 Task: Assign mailaustralia7@gmail.com as Assignee of Child Issue ChildIssue0000000844 of Issue Issue0000000422 in Backlog  in Scrum Project Project0000000085 in Jira. Assign mailaustralia7@gmail.com as Assignee of Child Issue ChildIssue0000000845 of Issue Issue0000000423 in Backlog  in Scrum Project Project0000000085 in Jira. Assign carxxstreet791@gmail.com as Assignee of Child Issue ChildIssue0000000846 of Issue Issue0000000423 in Backlog  in Scrum Project Project0000000085 in Jira. Assign carxxstreet791@gmail.com as Assignee of Child Issue ChildIssue0000000847 of Issue Issue0000000424 in Backlog  in Scrum Project Project0000000085 in Jira. Assign carxxstreet791@gmail.com as Assignee of Child Issue ChildIssue0000000848 of Issue Issue0000000424 in Backlog  in Scrum Project Project0000000085 in Jira
Action: Mouse moved to (808, 377)
Screenshot: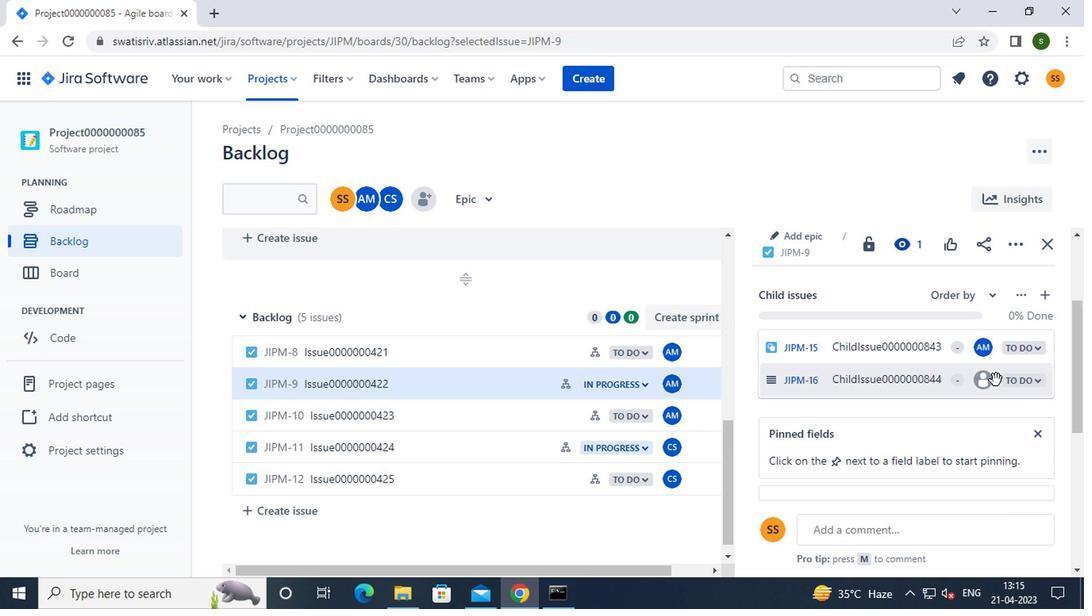 
Action: Mouse pressed left at (808, 377)
Screenshot: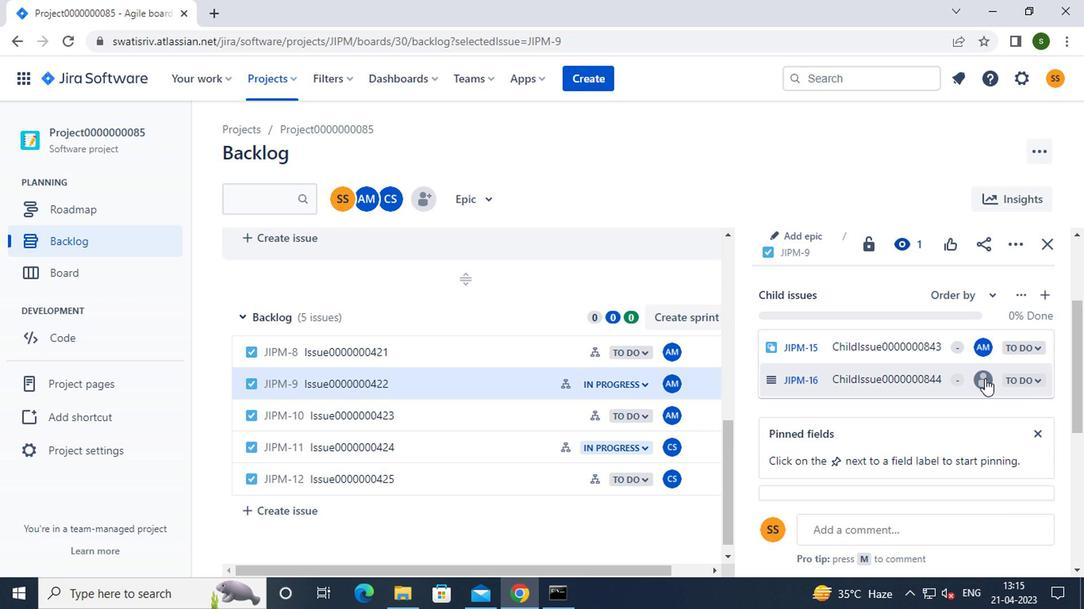 
Action: Mouse moved to (720, 404)
Screenshot: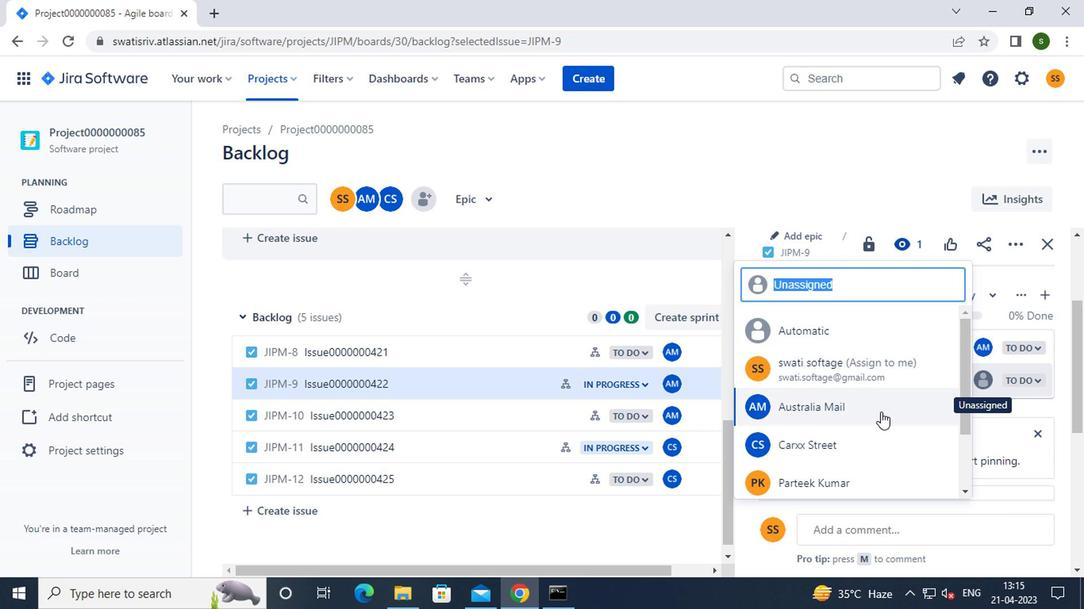 
Action: Mouse pressed left at (720, 404)
Screenshot: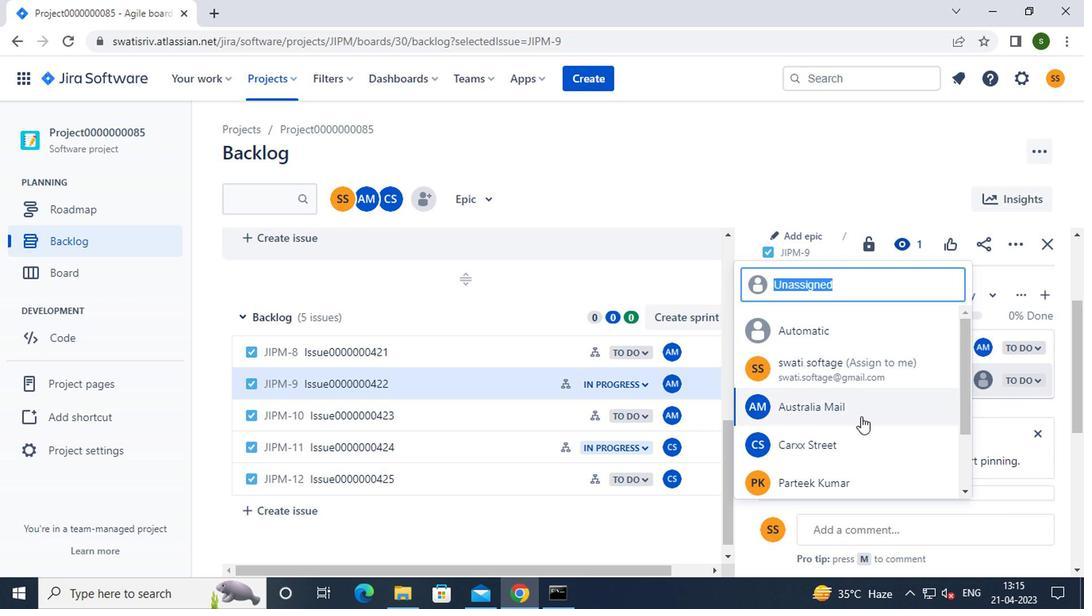 
Action: Mouse moved to (479, 409)
Screenshot: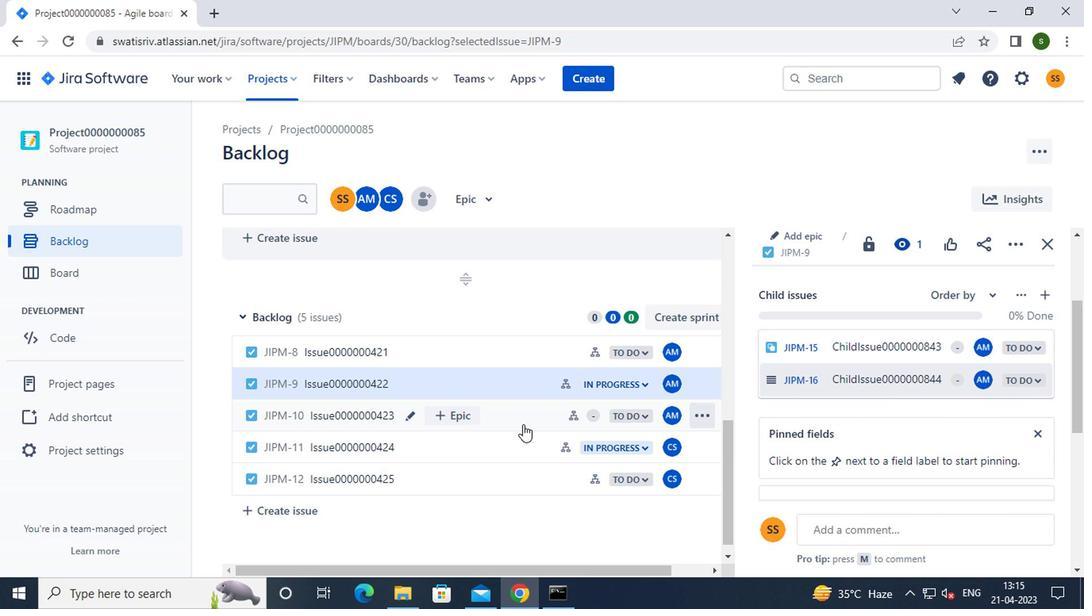 
Action: Mouse pressed left at (479, 409)
Screenshot: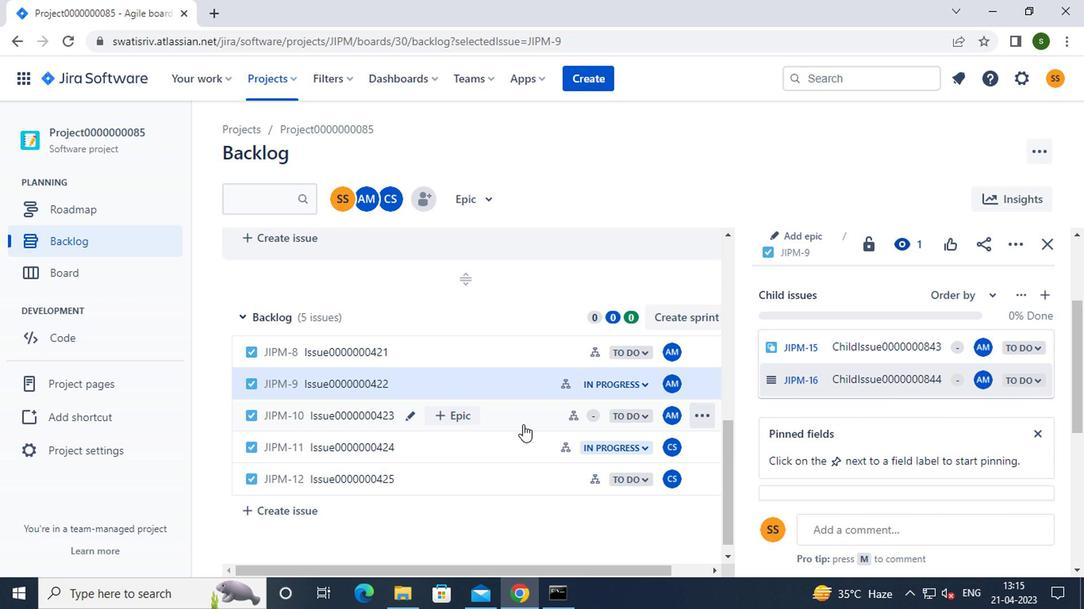 
Action: Mouse moved to (690, 395)
Screenshot: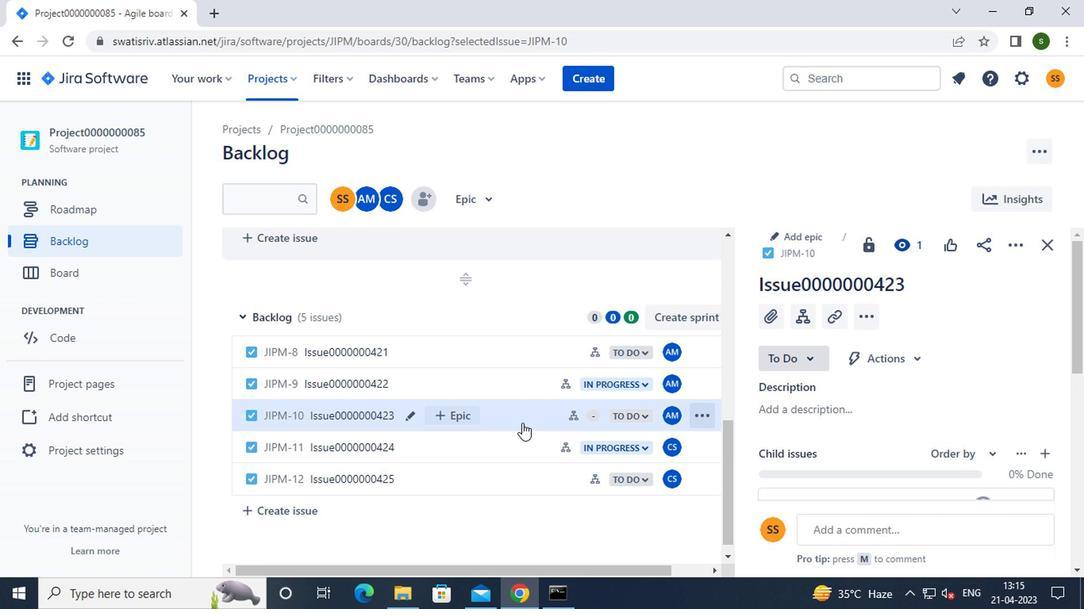 
Action: Mouse scrolled (690, 394) with delta (0, 0)
Screenshot: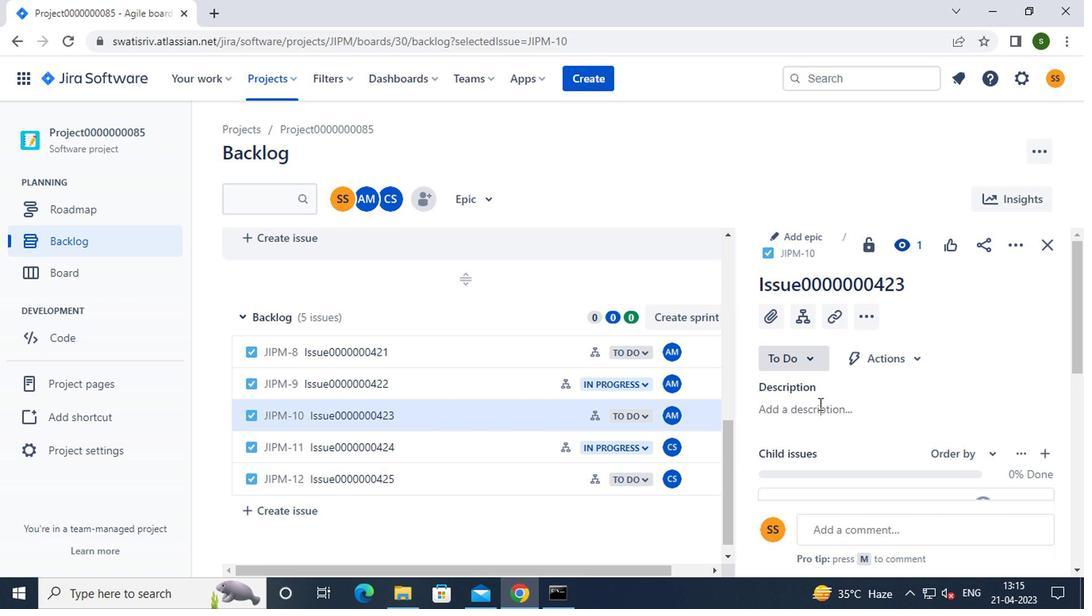 
Action: Mouse scrolled (690, 394) with delta (0, 0)
Screenshot: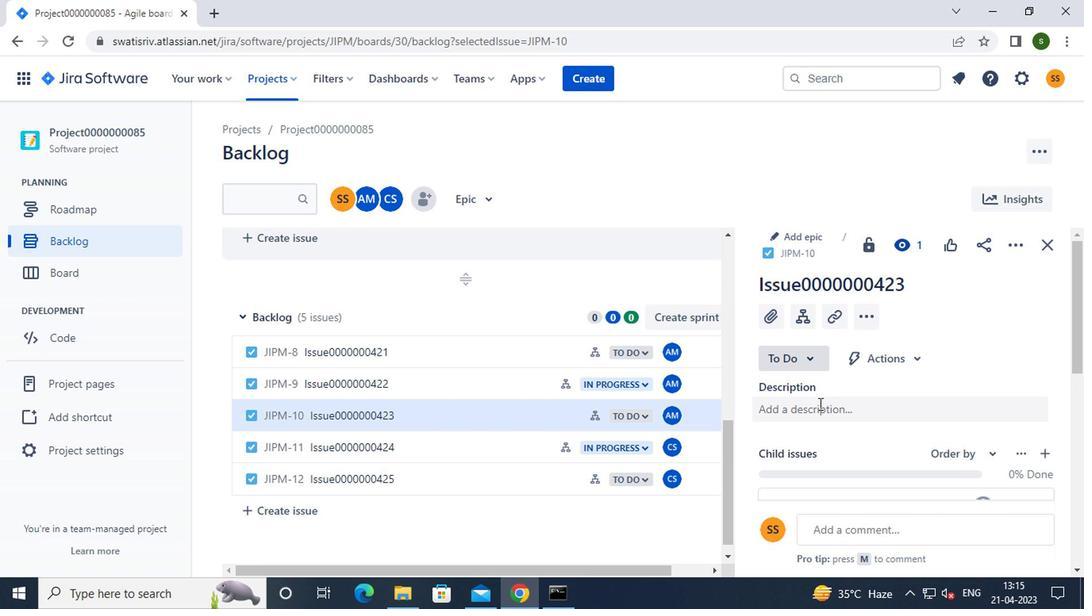 
Action: Mouse moved to (808, 354)
Screenshot: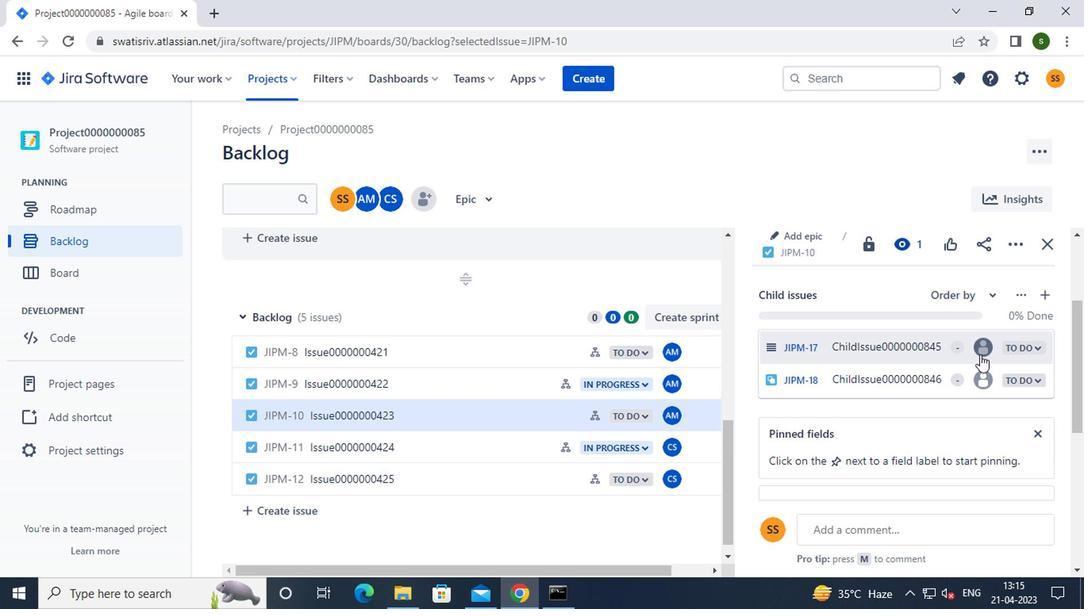 
Action: Mouse pressed left at (808, 354)
Screenshot: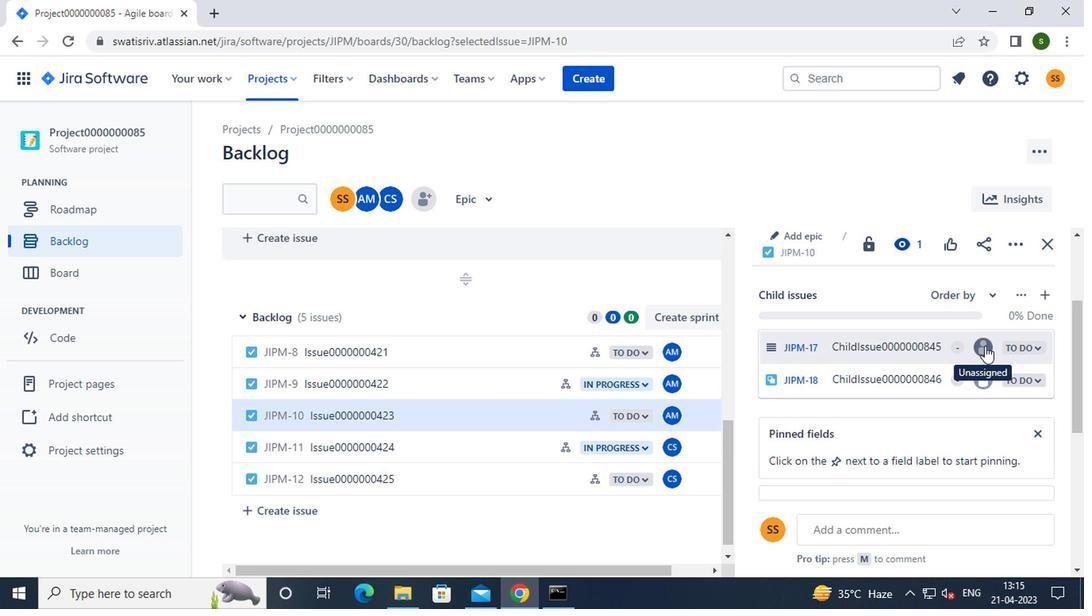 
Action: Mouse moved to (721, 377)
Screenshot: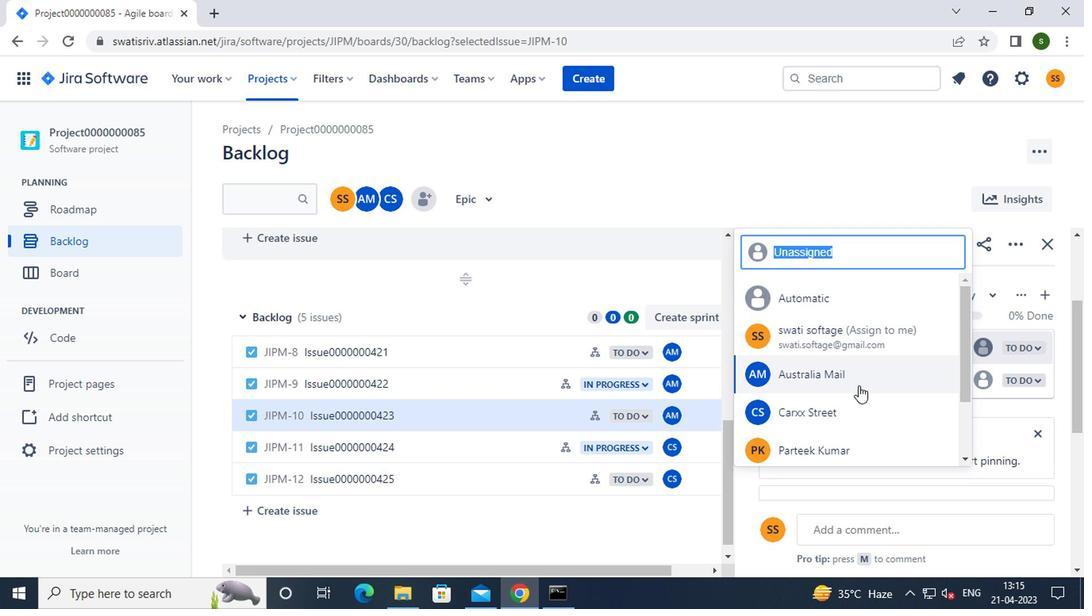 
Action: Mouse pressed left at (721, 377)
Screenshot: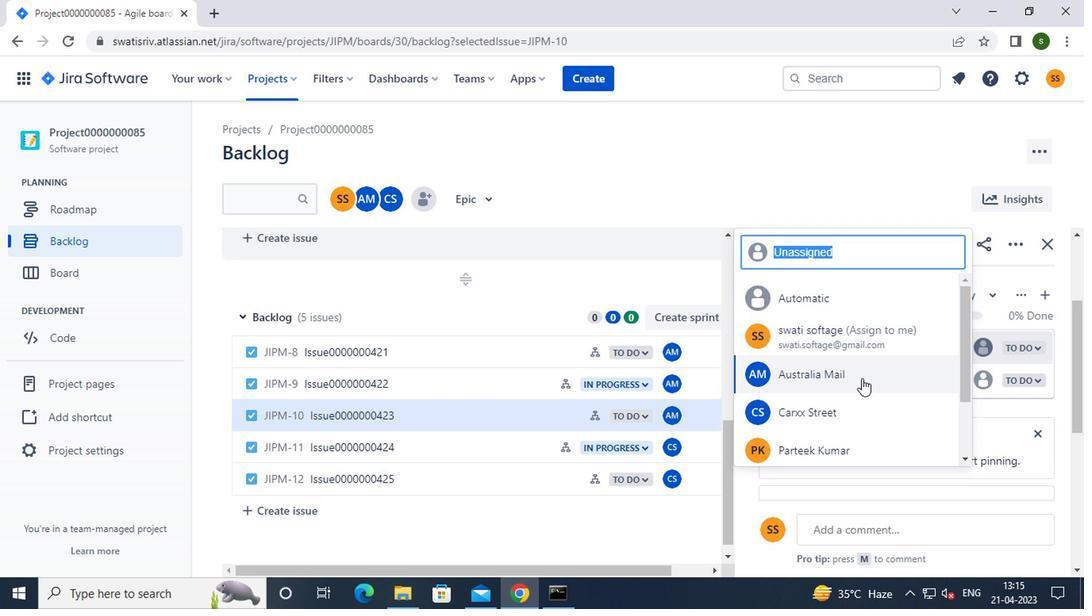 
Action: Mouse moved to (810, 386)
Screenshot: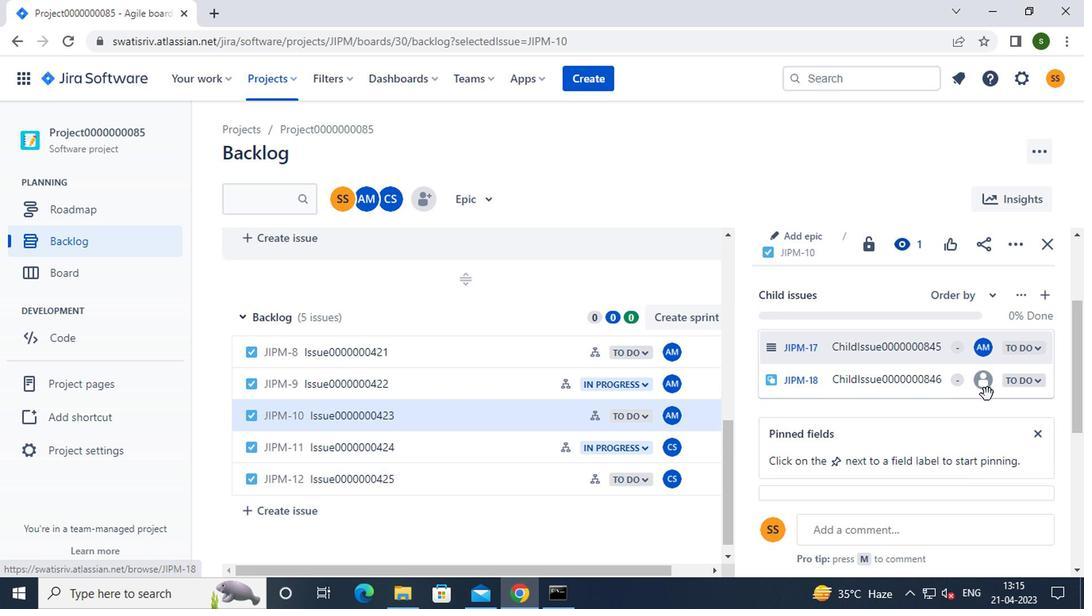 
Action: Mouse pressed left at (810, 386)
Screenshot: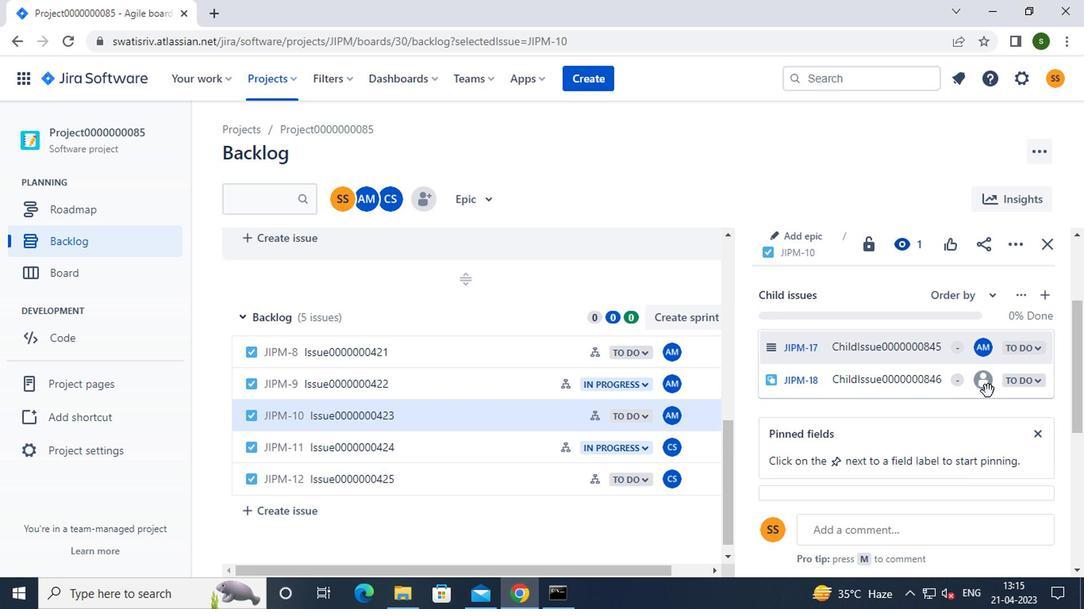 
Action: Mouse moved to (810, 385)
Screenshot: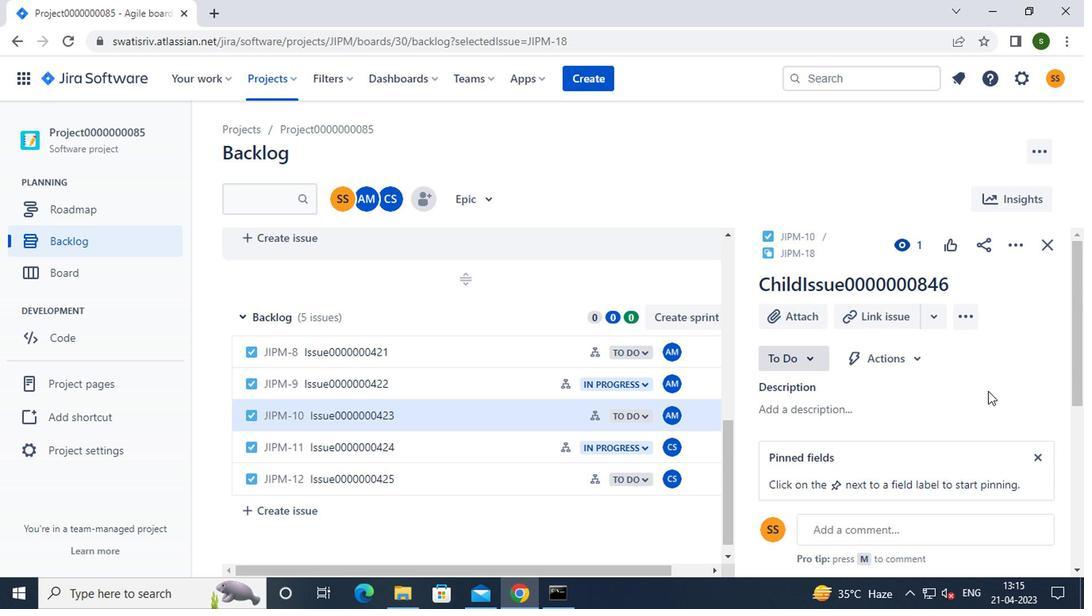 
Action: Mouse scrolled (810, 385) with delta (0, 0)
Screenshot: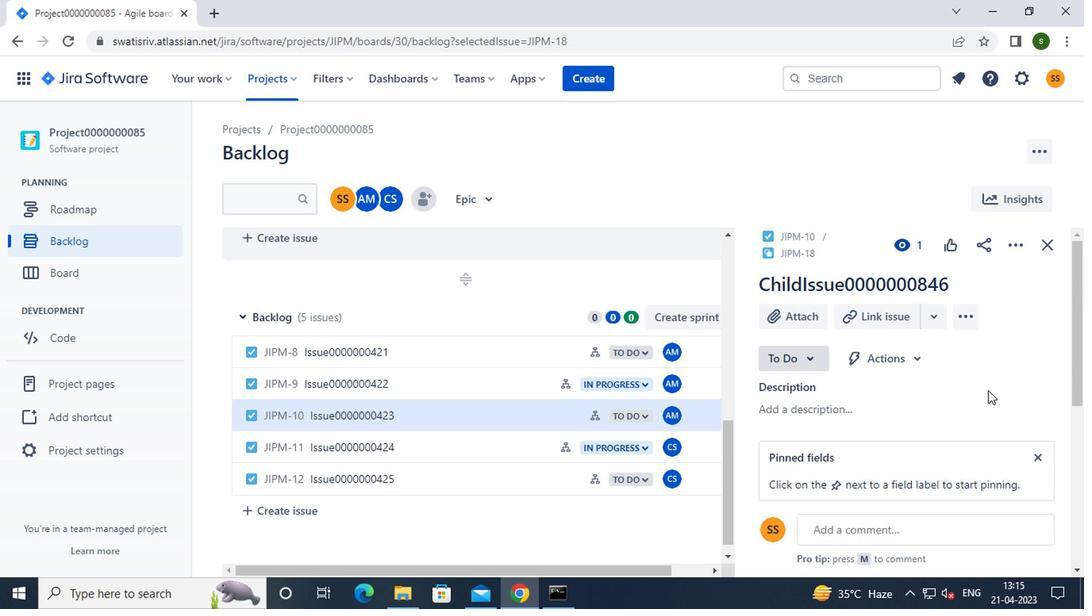 
Action: Mouse scrolled (810, 385) with delta (0, 0)
Screenshot: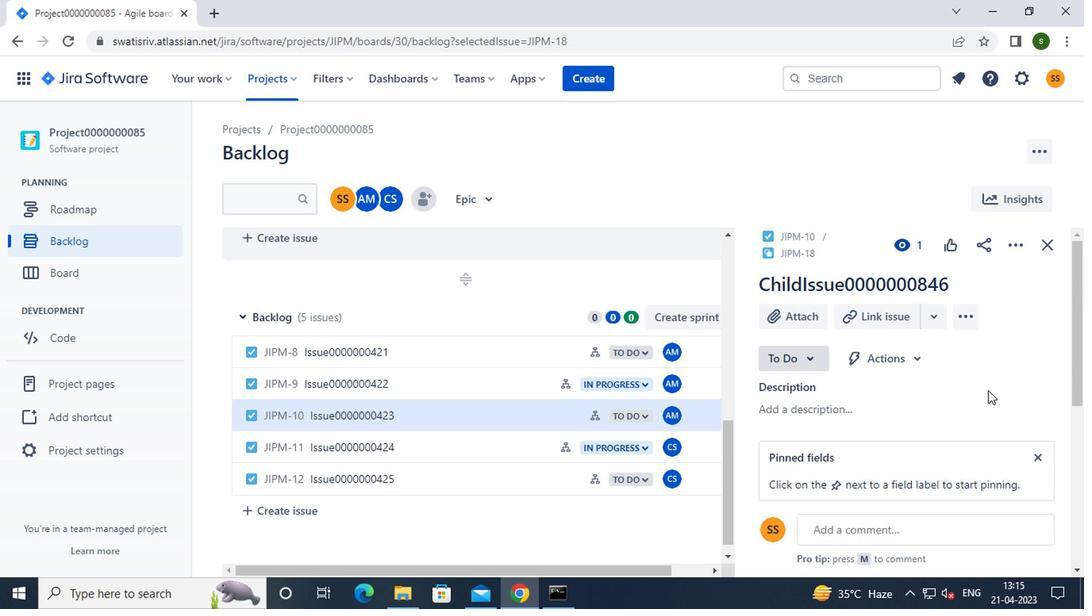 
Action: Mouse scrolled (810, 385) with delta (0, 0)
Screenshot: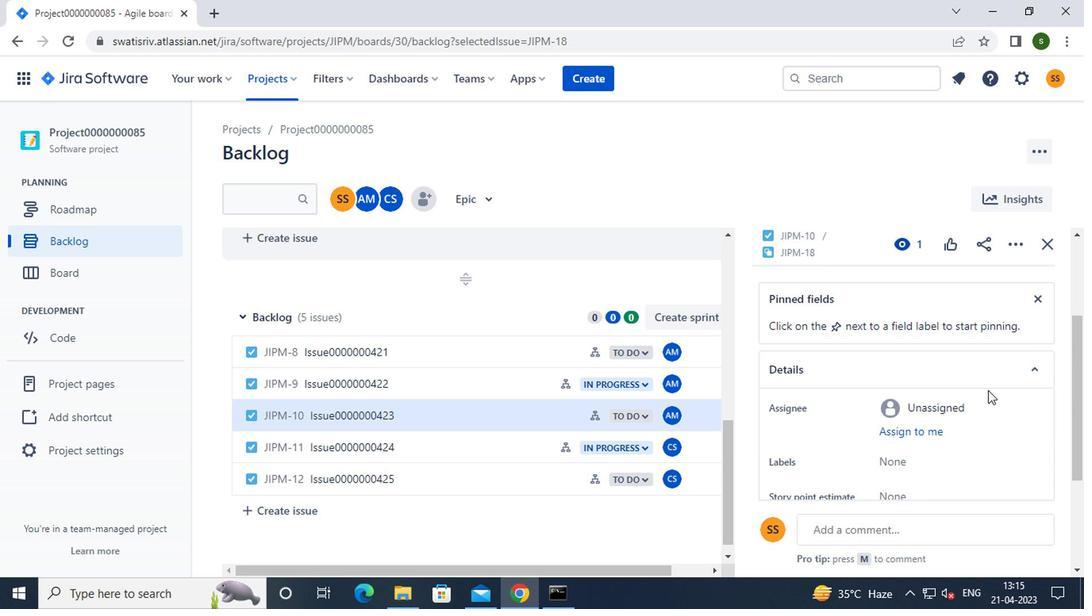 
Action: Mouse scrolled (810, 385) with delta (0, 0)
Screenshot: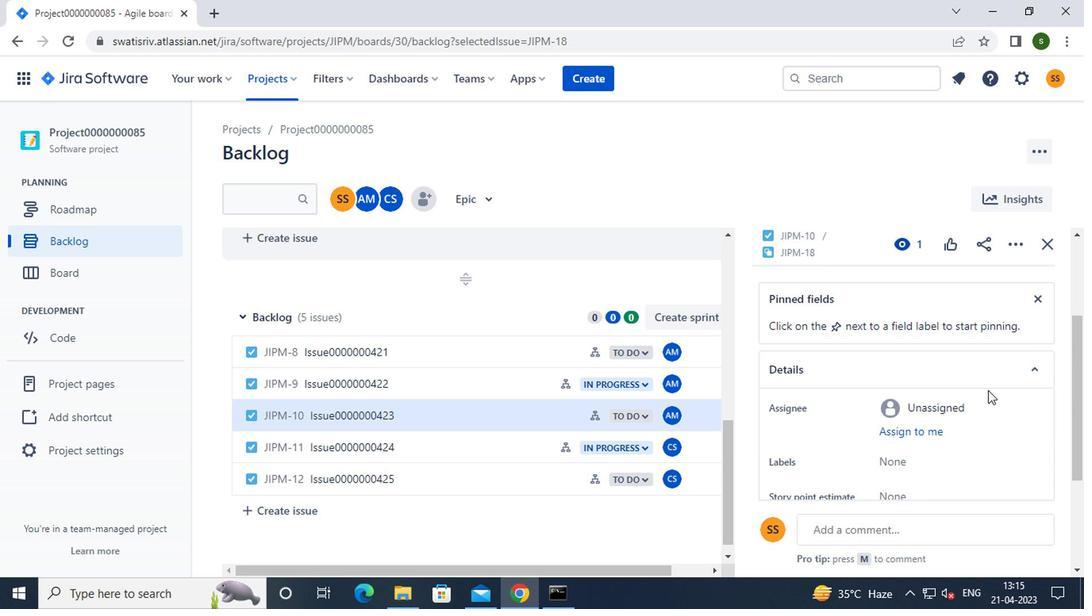 
Action: Mouse scrolled (810, 386) with delta (0, 0)
Screenshot: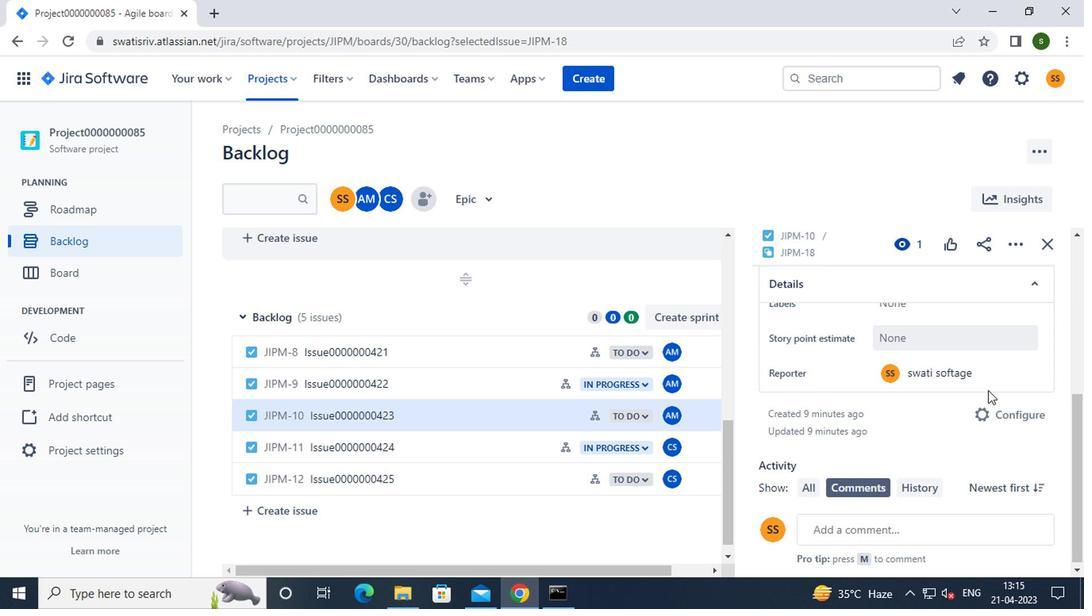 
Action: Mouse scrolled (810, 386) with delta (0, 0)
Screenshot: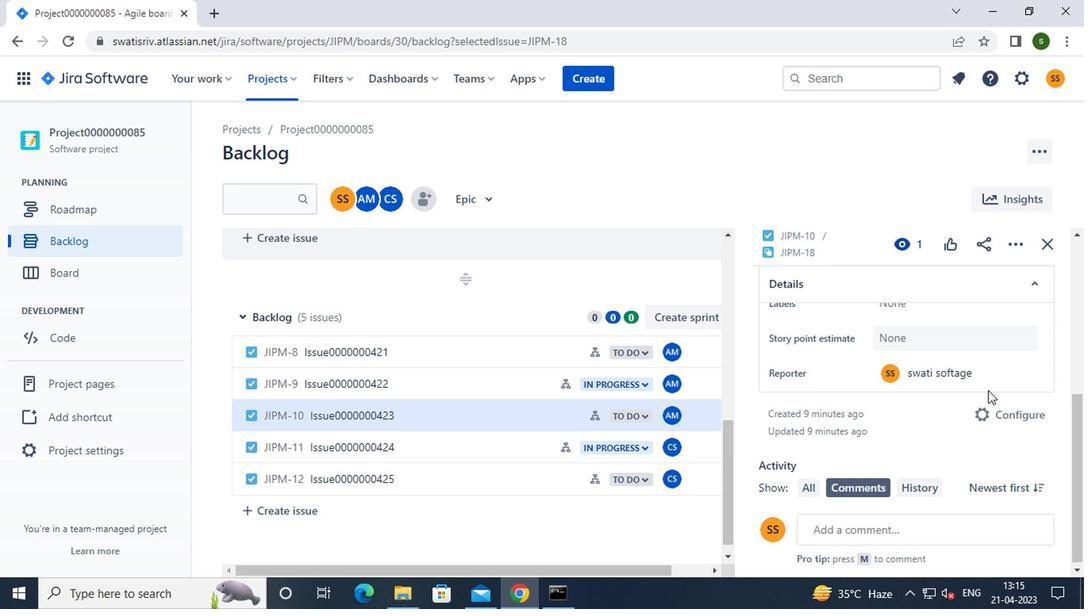 
Action: Mouse scrolled (810, 386) with delta (0, 0)
Screenshot: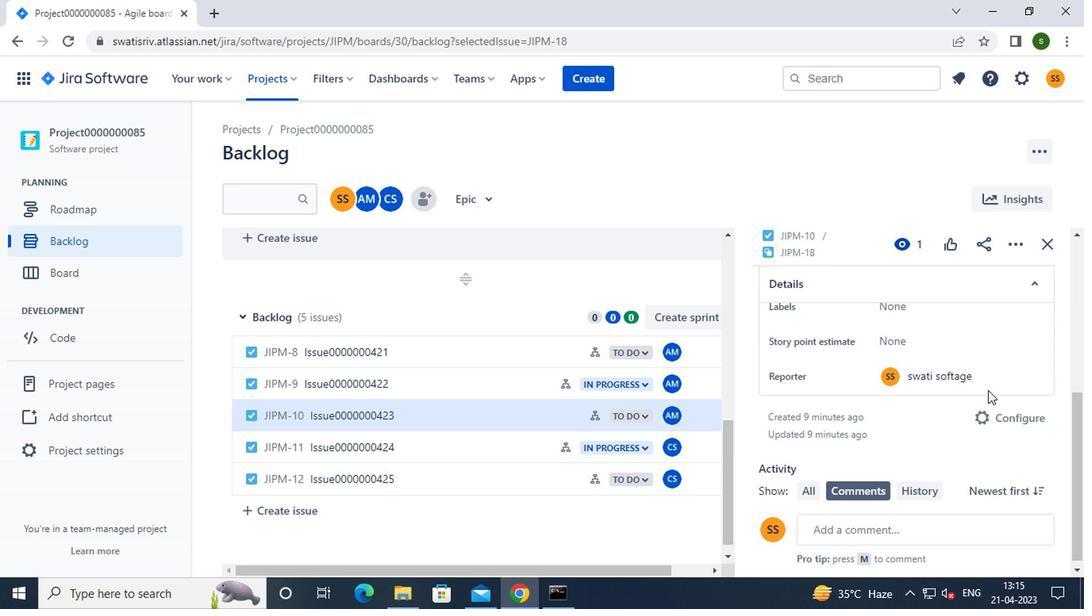 
Action: Mouse scrolled (810, 386) with delta (0, 0)
Screenshot: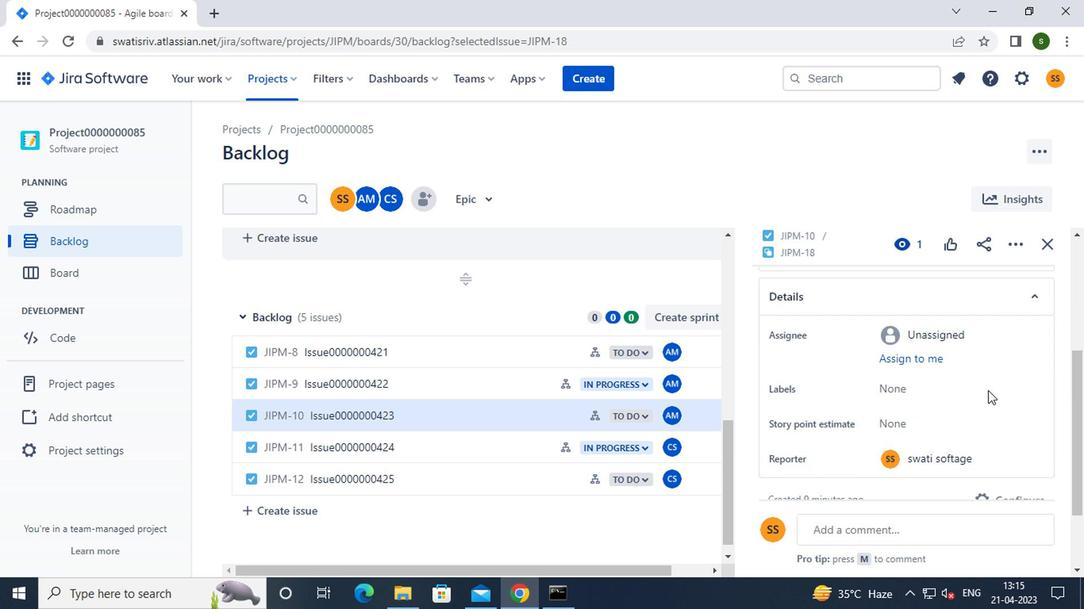 
Action: Mouse scrolled (810, 386) with delta (0, 0)
Screenshot: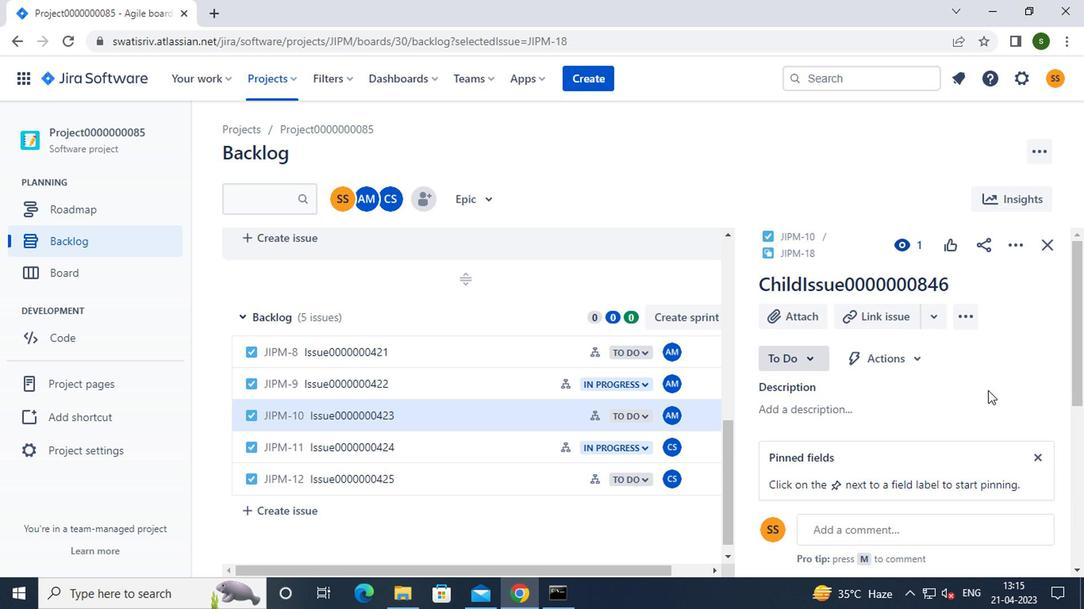 
Action: Mouse scrolled (810, 386) with delta (0, 0)
Screenshot: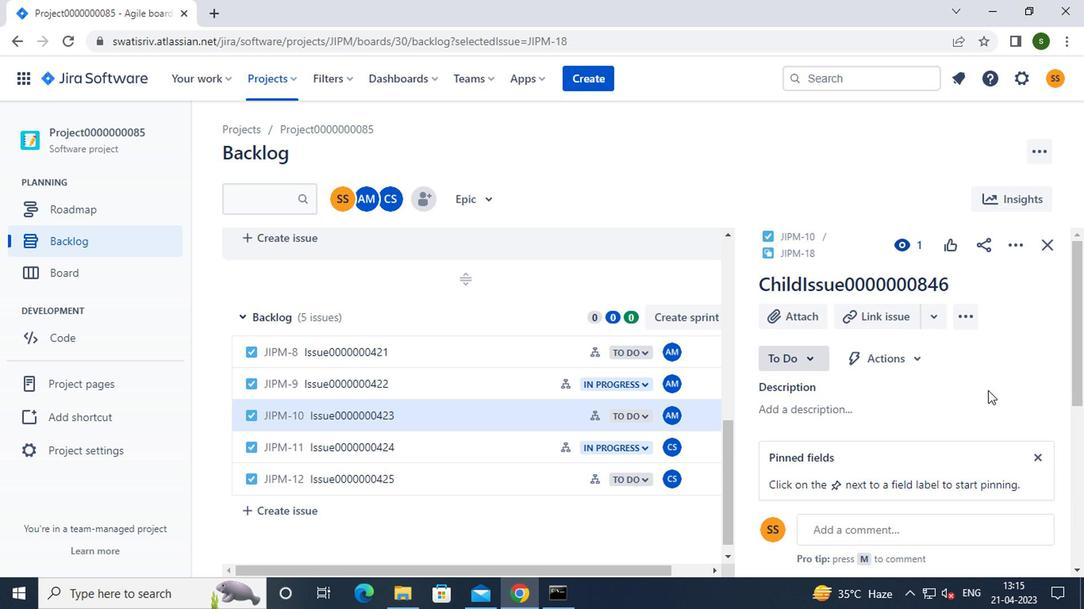 
Action: Mouse moved to (480, 404)
Screenshot: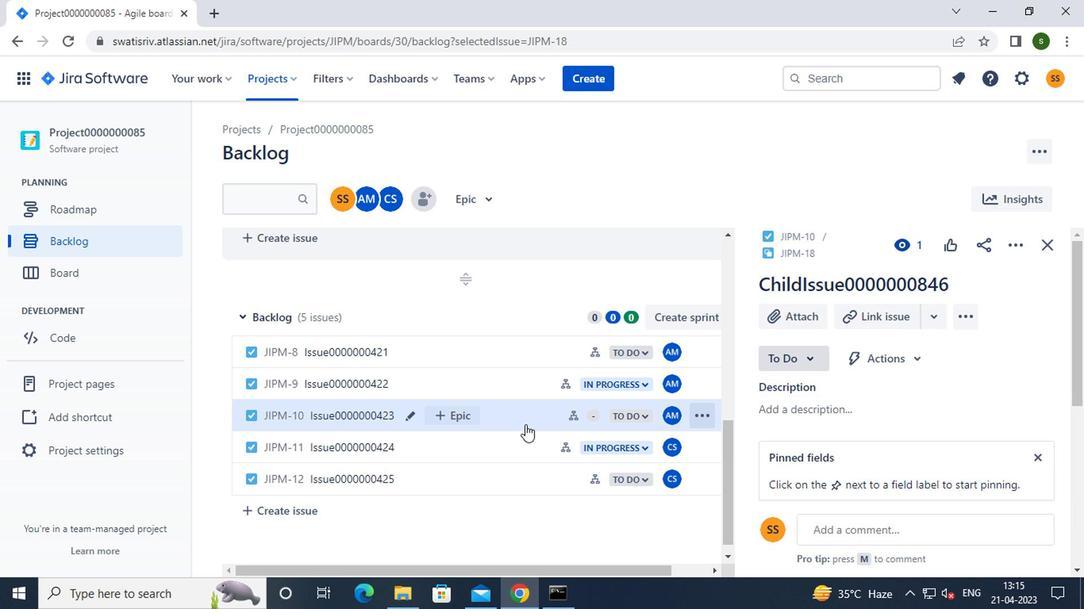 
Action: Mouse pressed left at (480, 404)
Screenshot: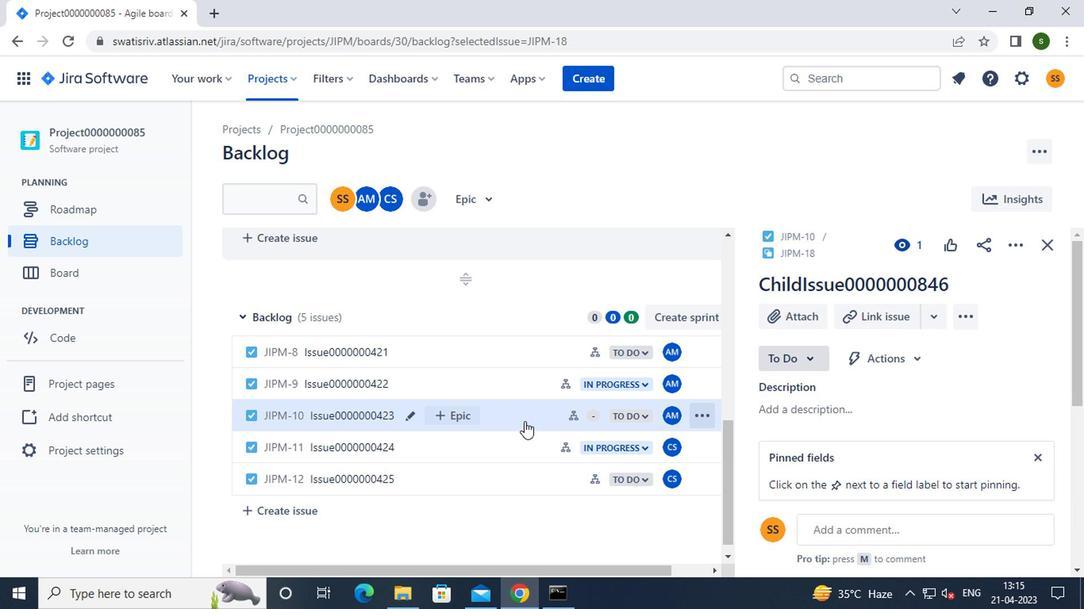 
Action: Mouse moved to (749, 396)
Screenshot: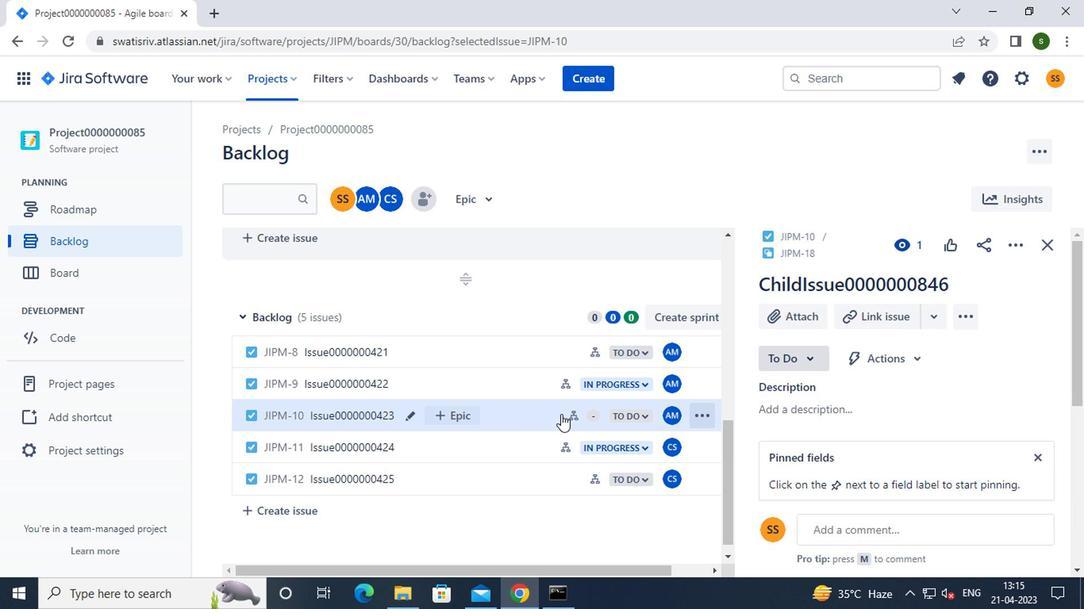 
Action: Mouse scrolled (749, 396) with delta (0, 0)
Screenshot: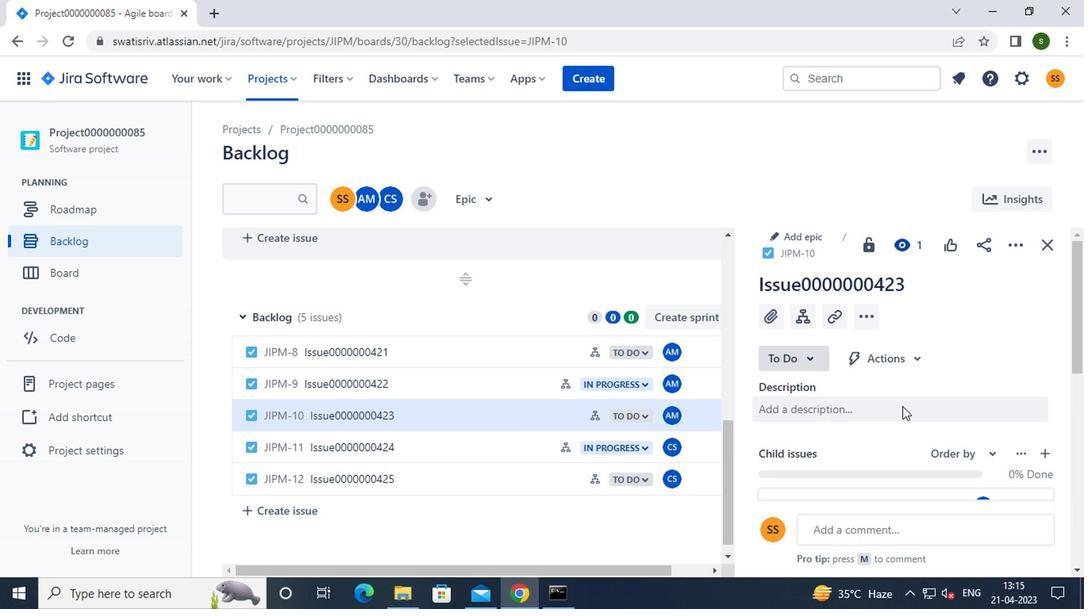 
Action: Mouse scrolled (749, 396) with delta (0, 0)
Screenshot: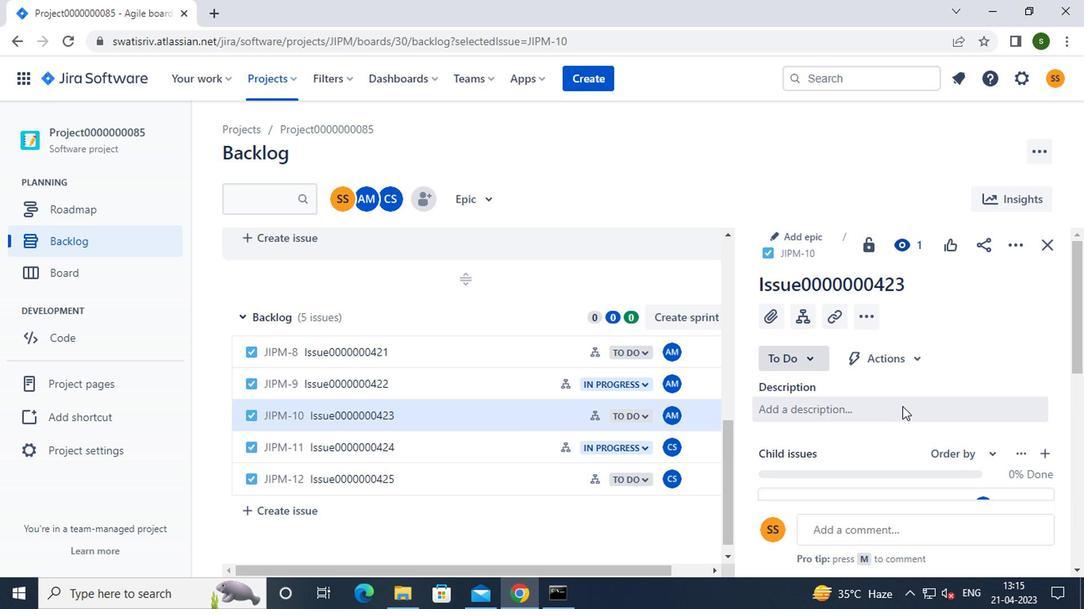 
Action: Mouse moved to (811, 377)
Screenshot: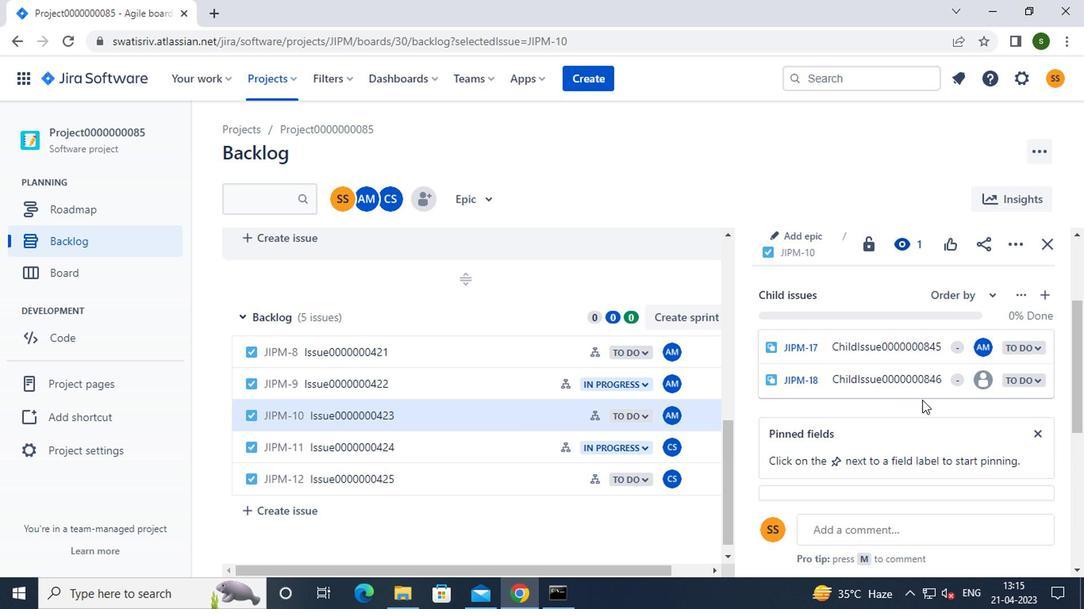 
Action: Mouse pressed left at (811, 377)
Screenshot: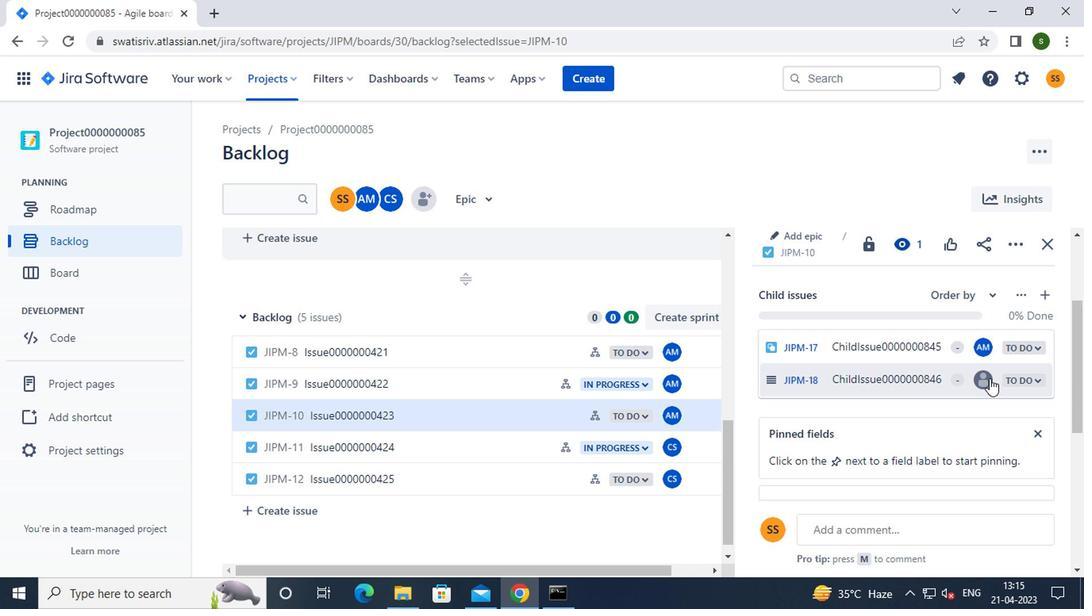 
Action: Mouse moved to (721, 426)
Screenshot: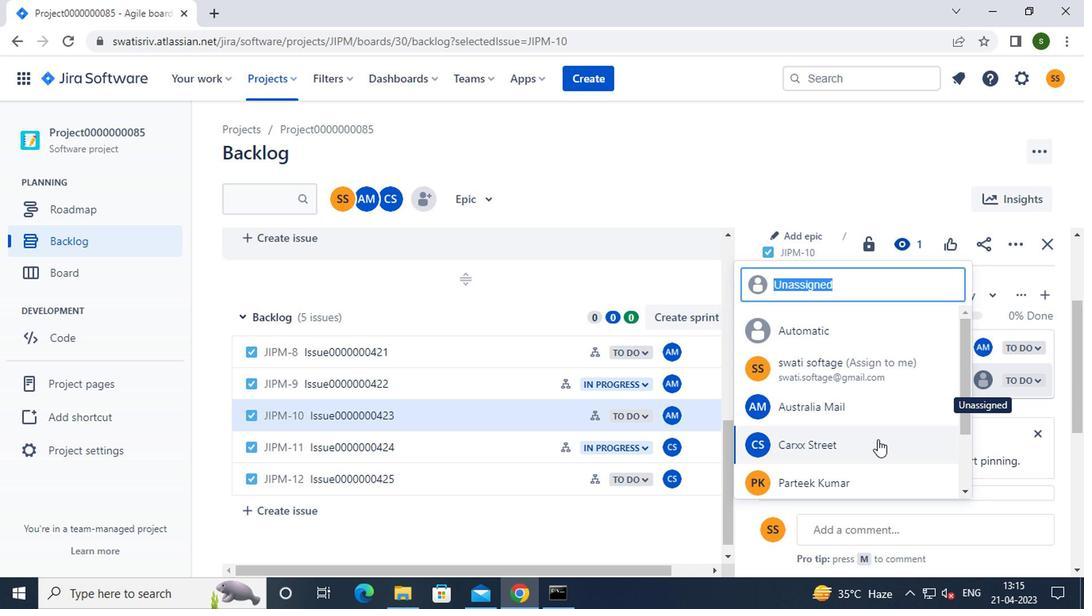 
Action: Mouse pressed left at (721, 426)
Screenshot: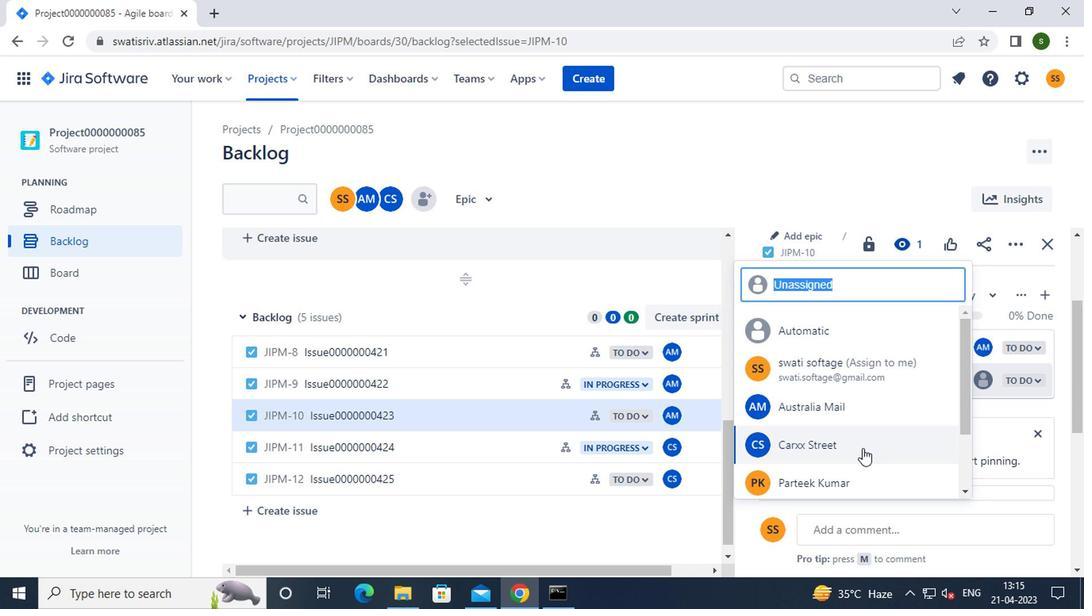 
Action: Mouse moved to (460, 422)
Screenshot: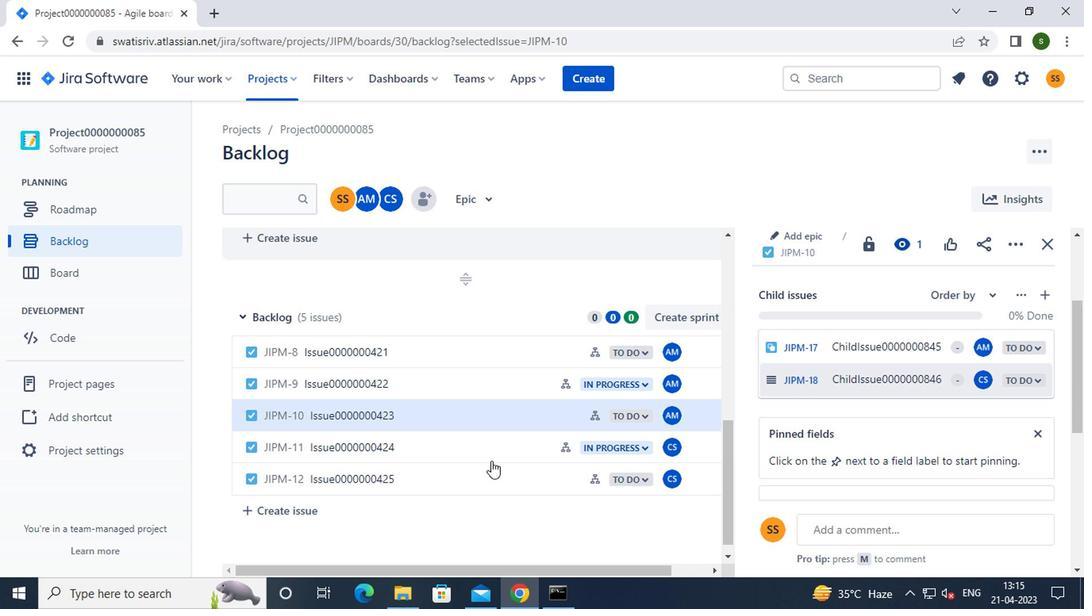 
Action: Mouse pressed left at (460, 422)
Screenshot: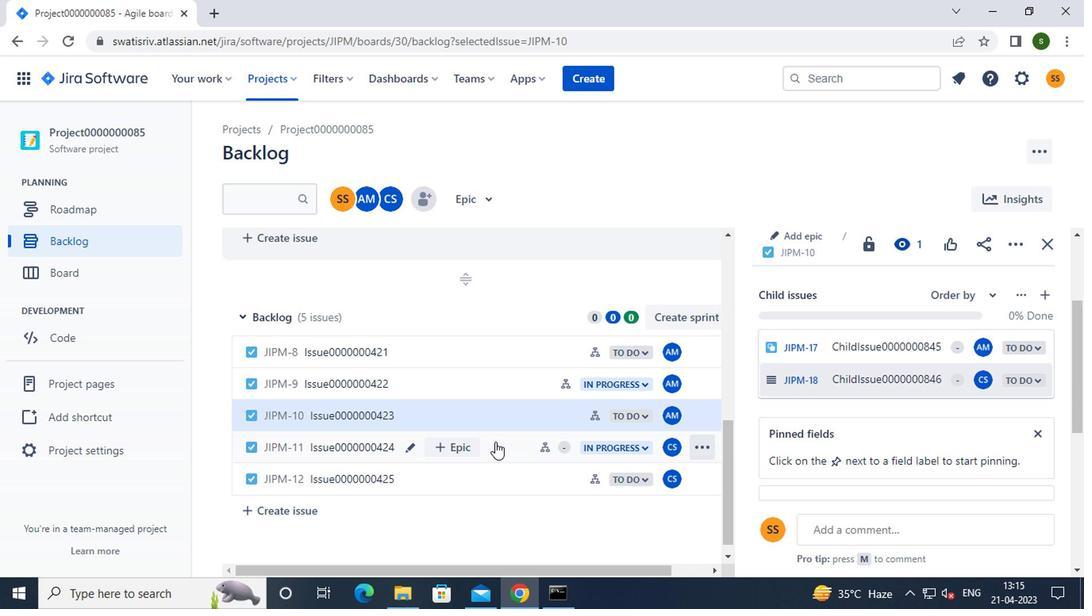 
Action: Mouse moved to (751, 397)
Screenshot: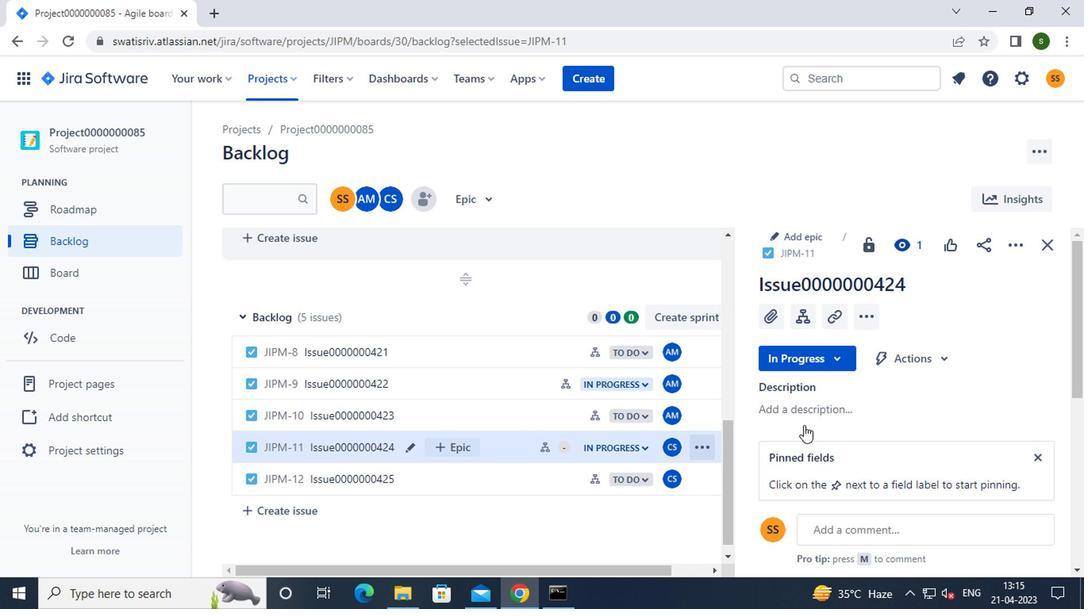 
Action: Mouse scrolled (751, 396) with delta (0, 0)
Screenshot: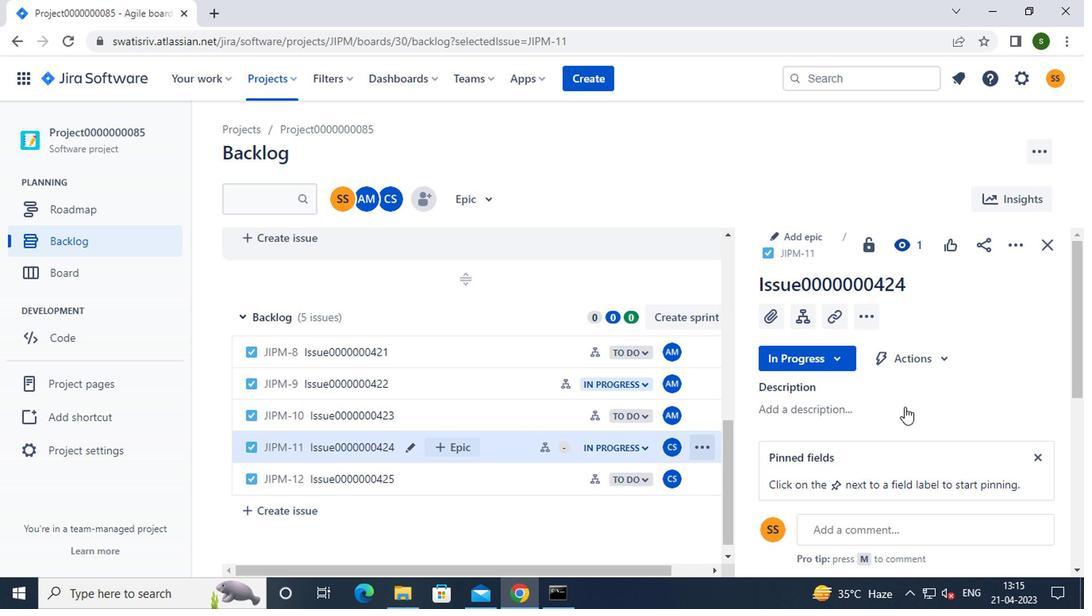 
Action: Mouse scrolled (751, 396) with delta (0, 0)
Screenshot: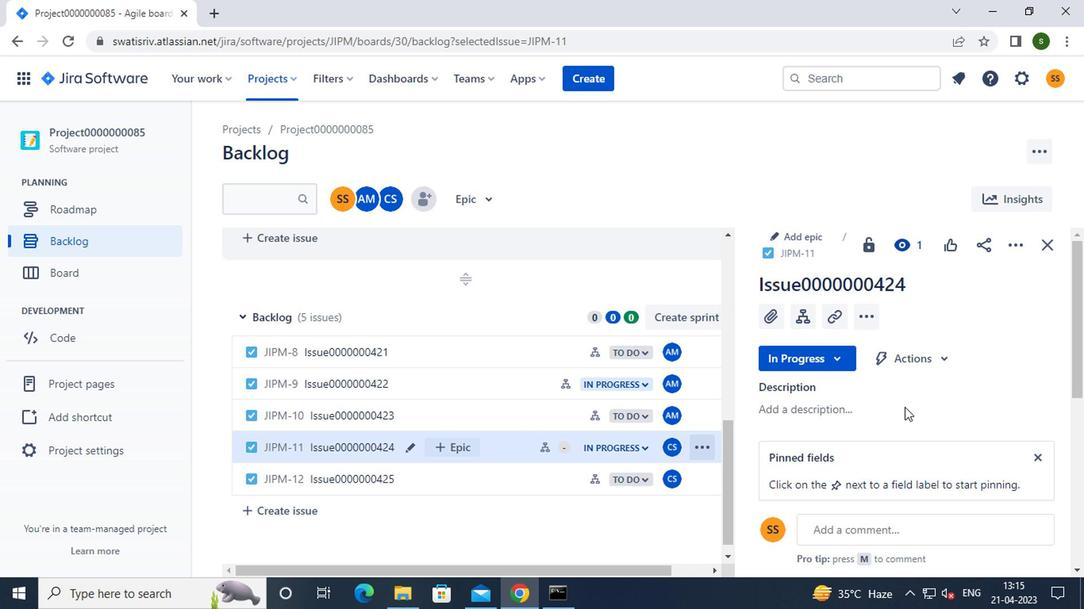 
Action: Mouse moved to (809, 358)
Screenshot: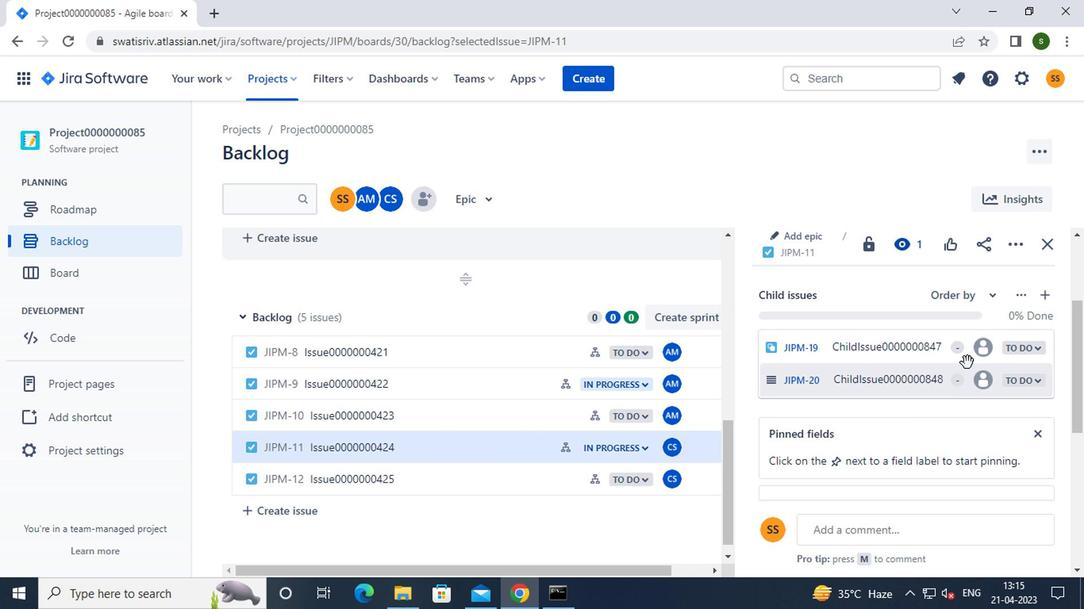
Action: Mouse pressed left at (809, 358)
Screenshot: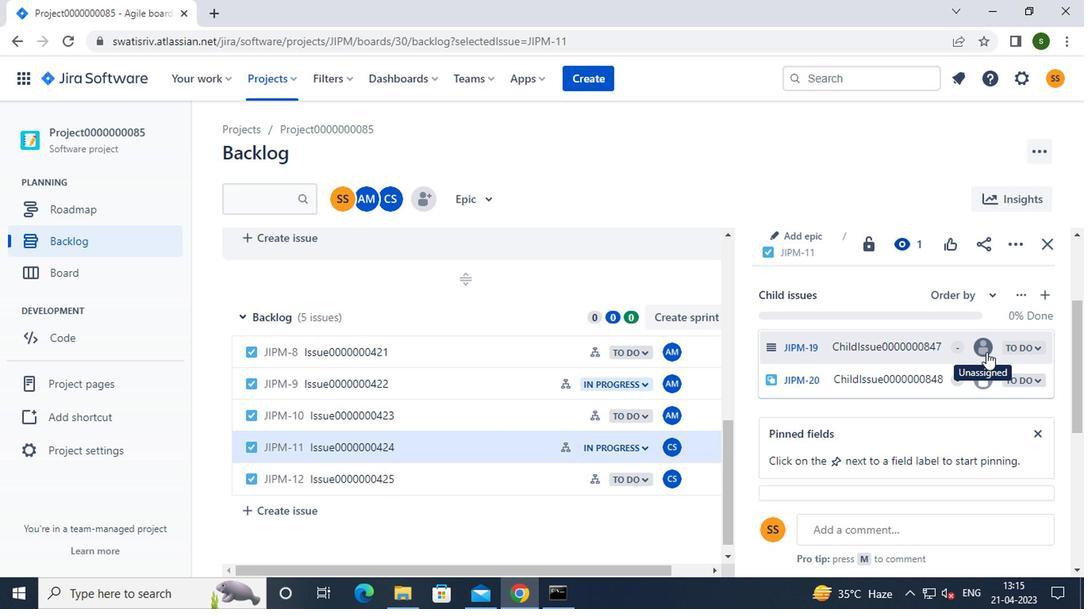 
Action: Mouse moved to (722, 405)
Screenshot: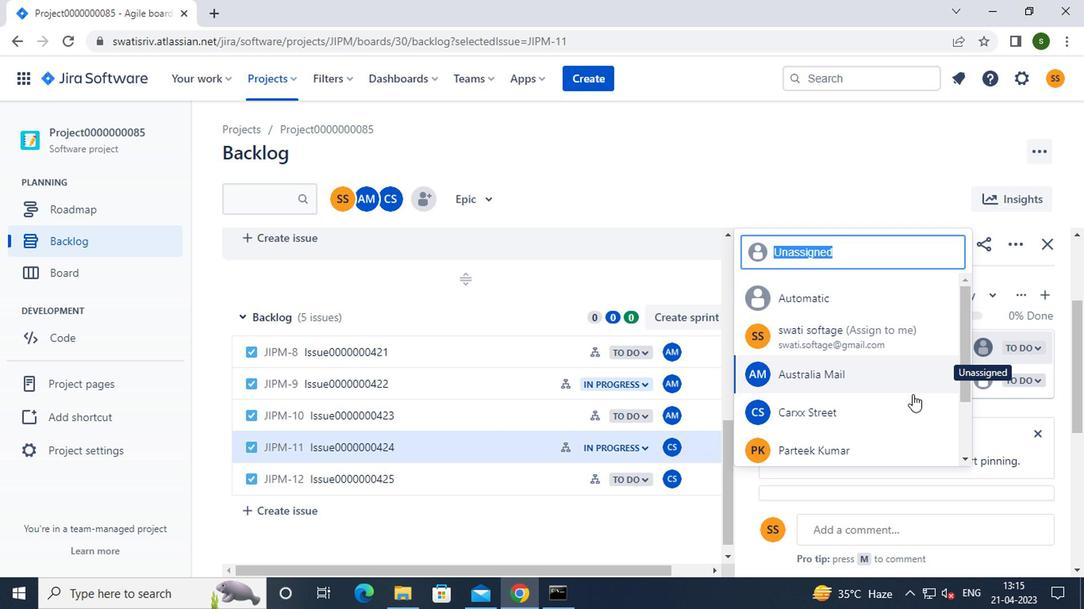 
Action: Mouse pressed left at (722, 405)
Screenshot: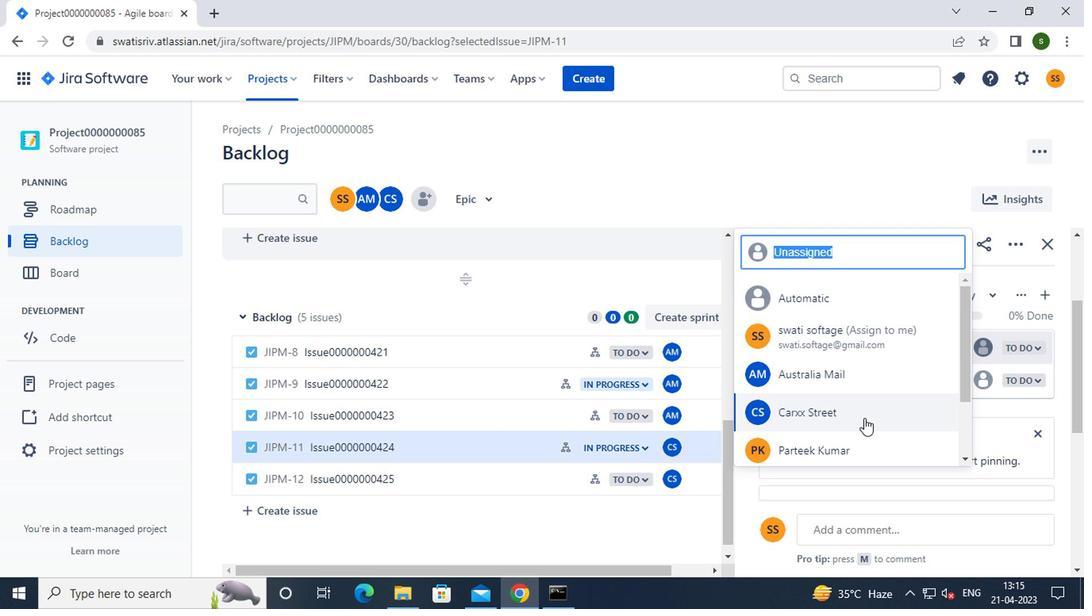 
Action: Mouse moved to (807, 376)
Screenshot: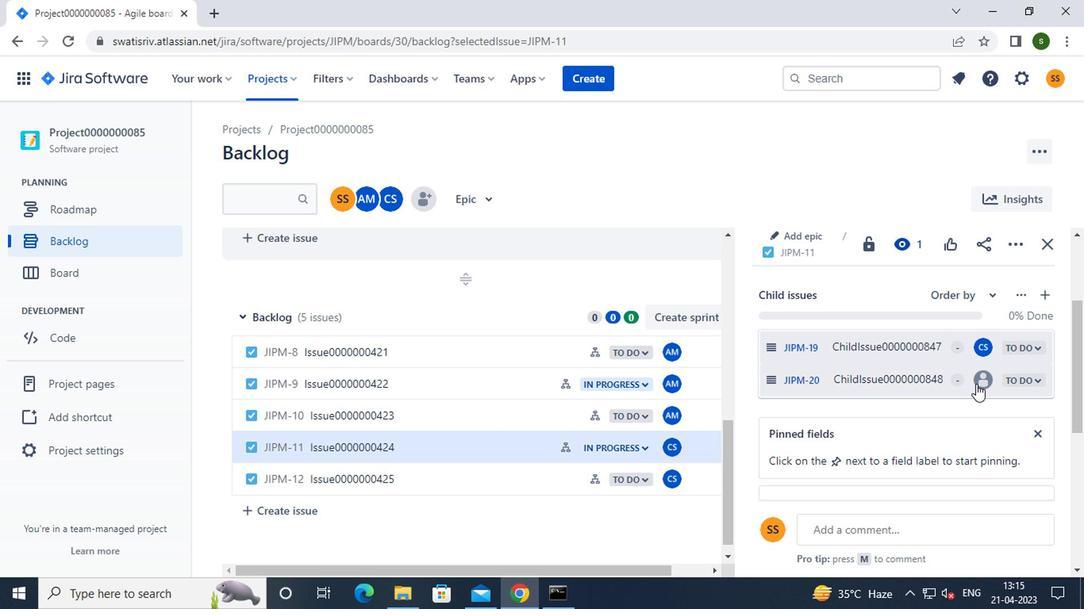 
Action: Mouse pressed left at (807, 376)
Screenshot: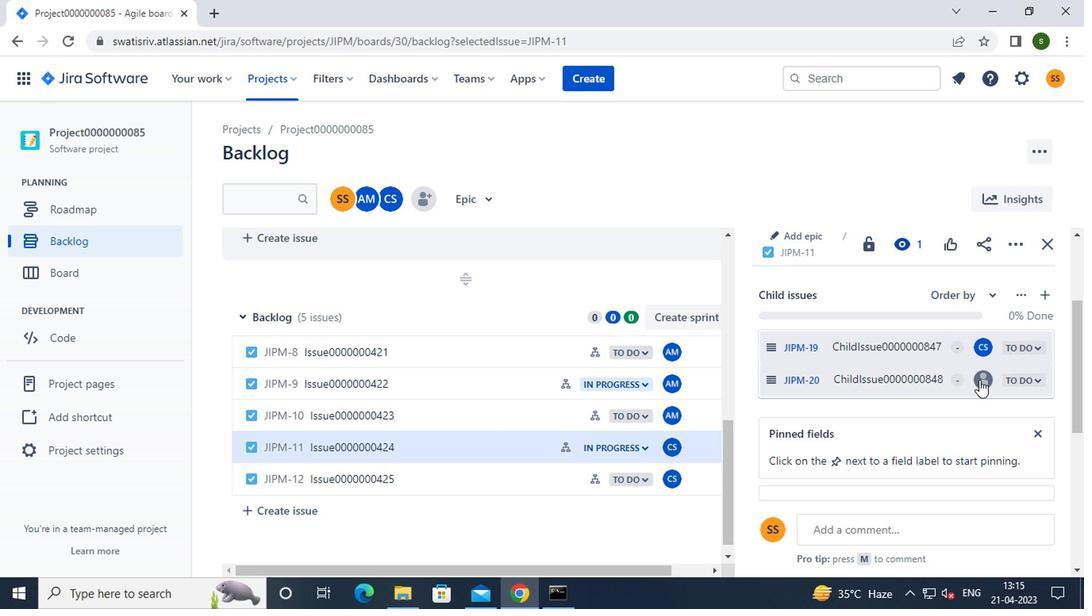 
Action: Mouse moved to (721, 426)
Screenshot: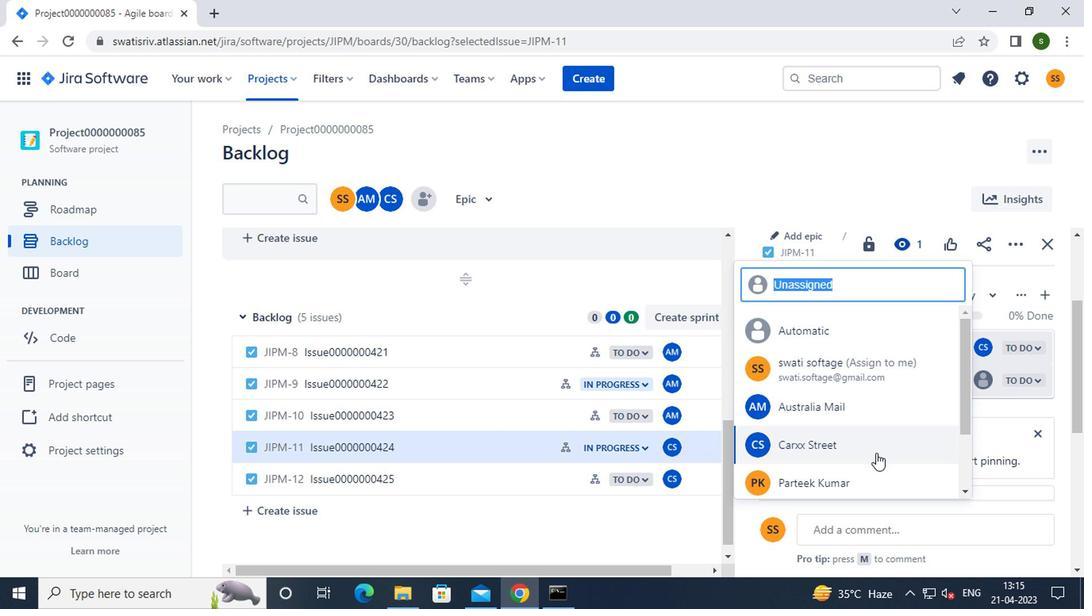 
Action: Mouse pressed left at (721, 426)
Screenshot: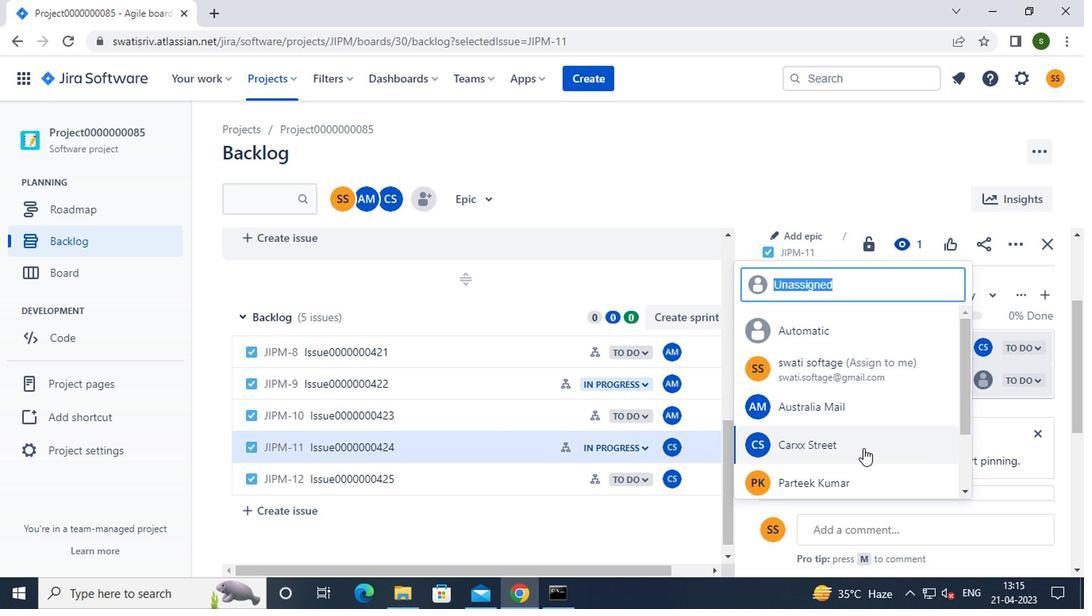
Action: Mouse moved to (666, 232)
Screenshot: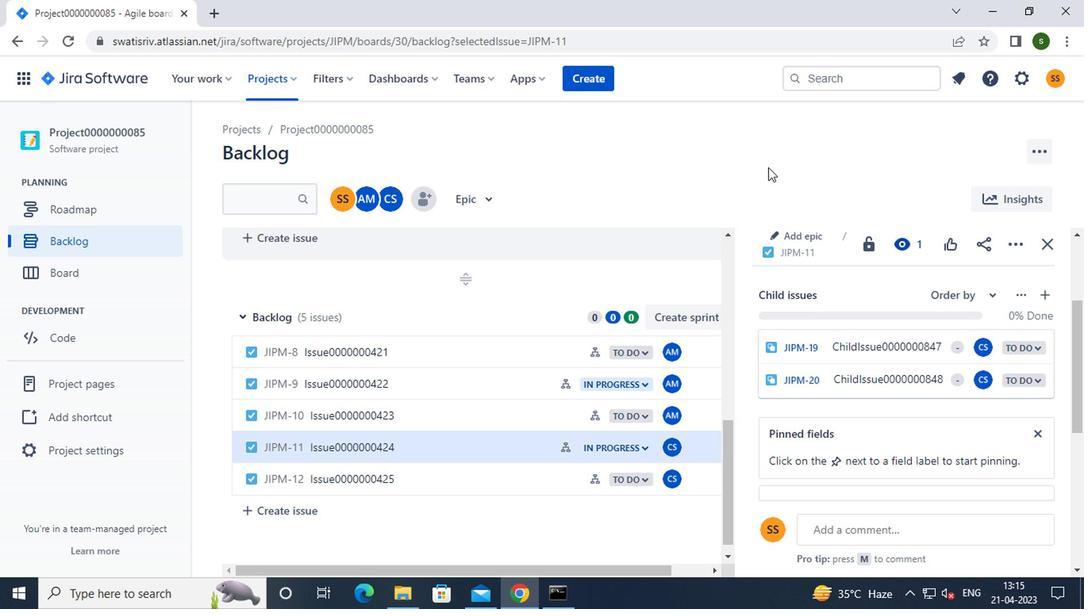 
